 Task: In the  document historygeo.html Share this file with 'softage.6@softage.net' Make a copy of the file 'without changing the auto name' Delete the  copy of the file
Action: Mouse moved to (39, 79)
Screenshot: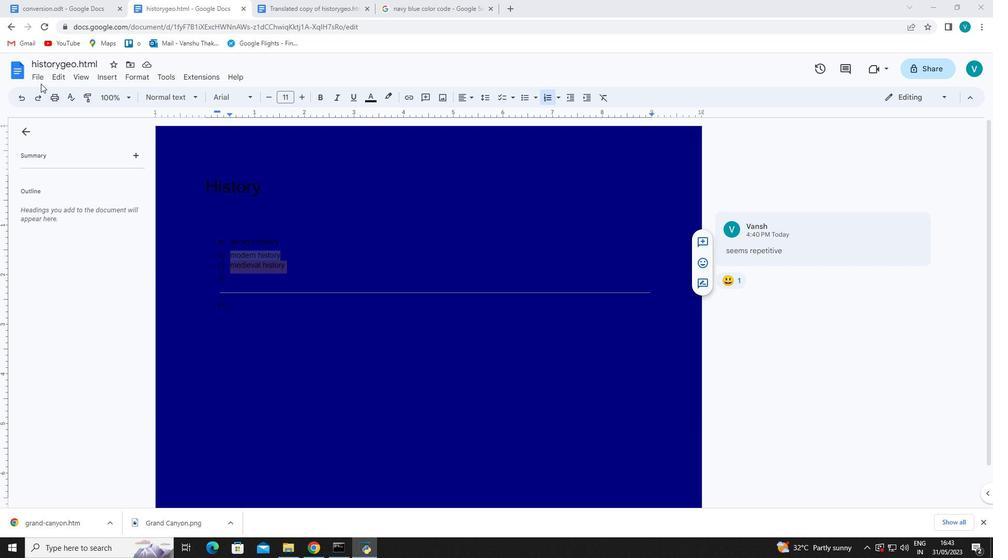 
Action: Mouse pressed left at (39, 79)
Screenshot: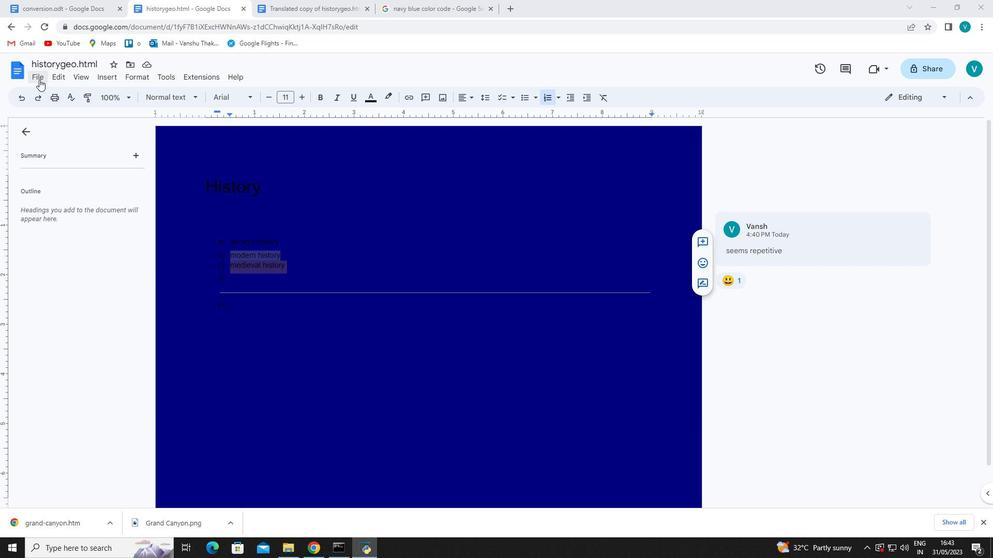 
Action: Mouse moved to (212, 151)
Screenshot: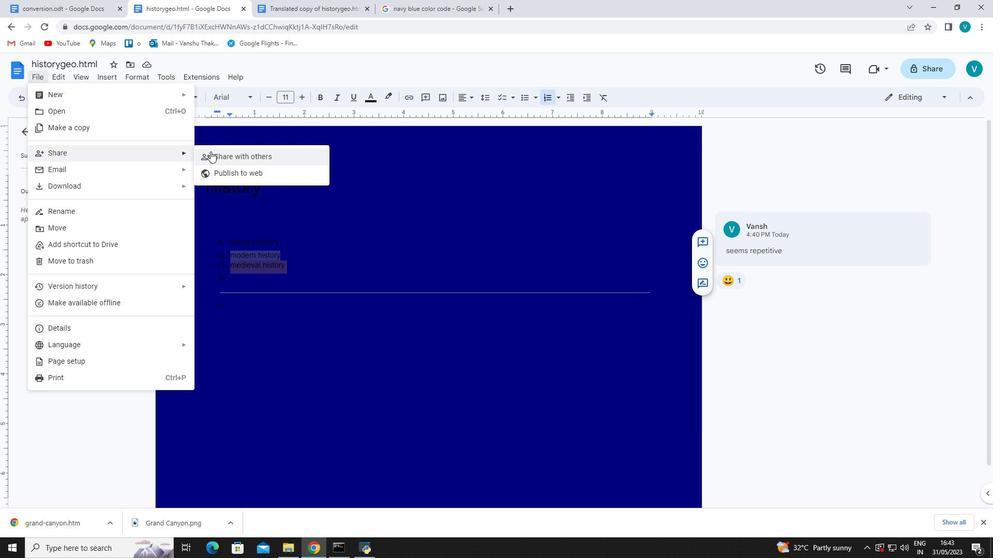 
Action: Mouse pressed left at (212, 151)
Screenshot: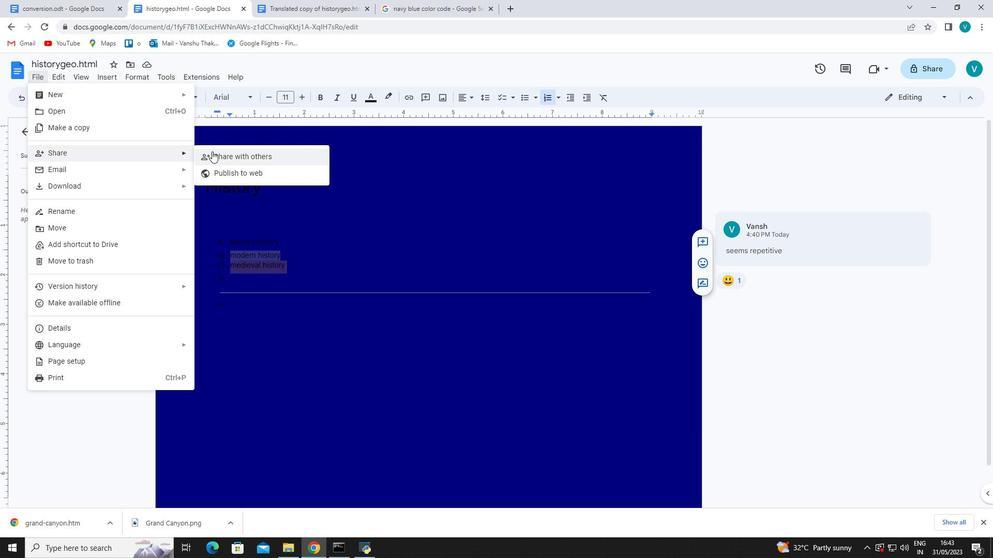 
Action: Mouse moved to (418, 219)
Screenshot: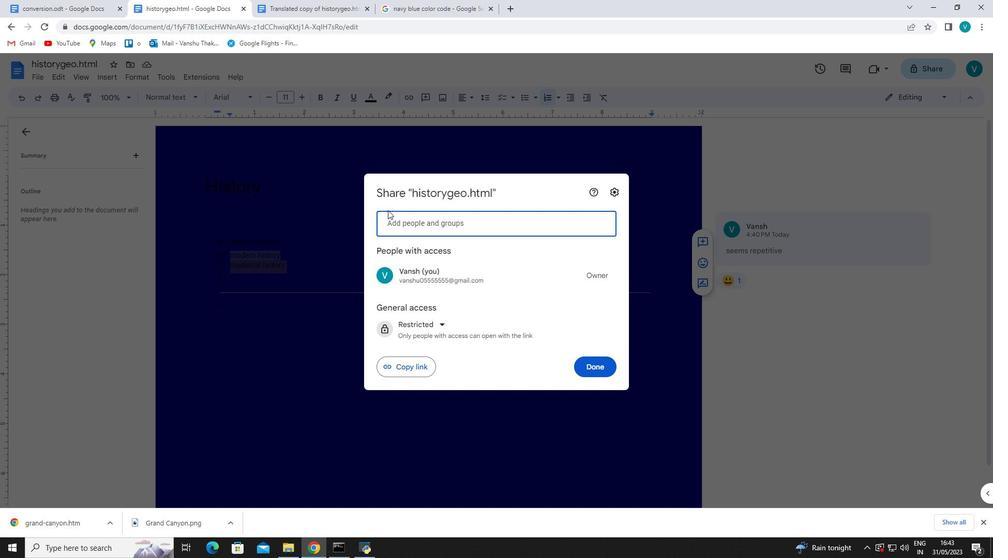 
Action: Mouse pressed left at (418, 219)
Screenshot: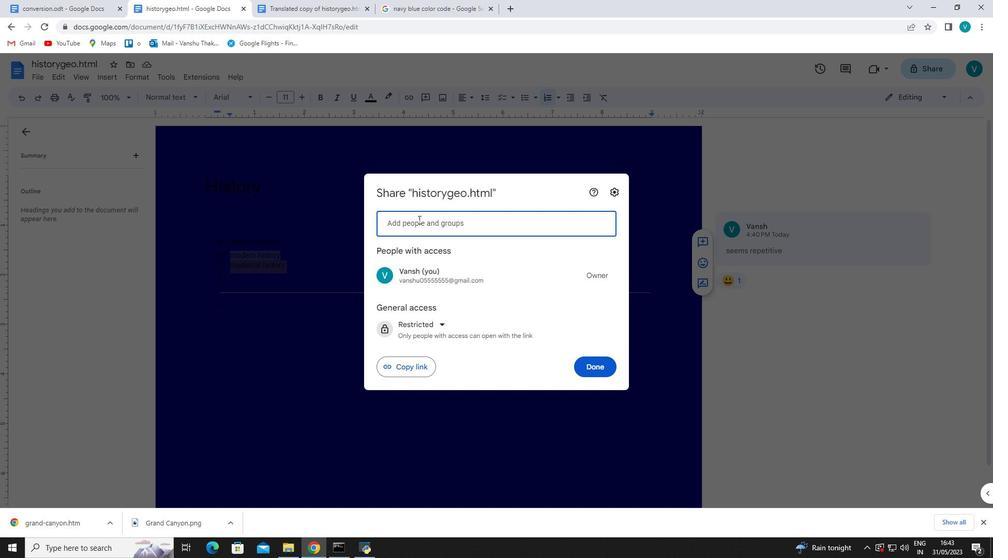 
Action: Mouse moved to (420, 219)
Screenshot: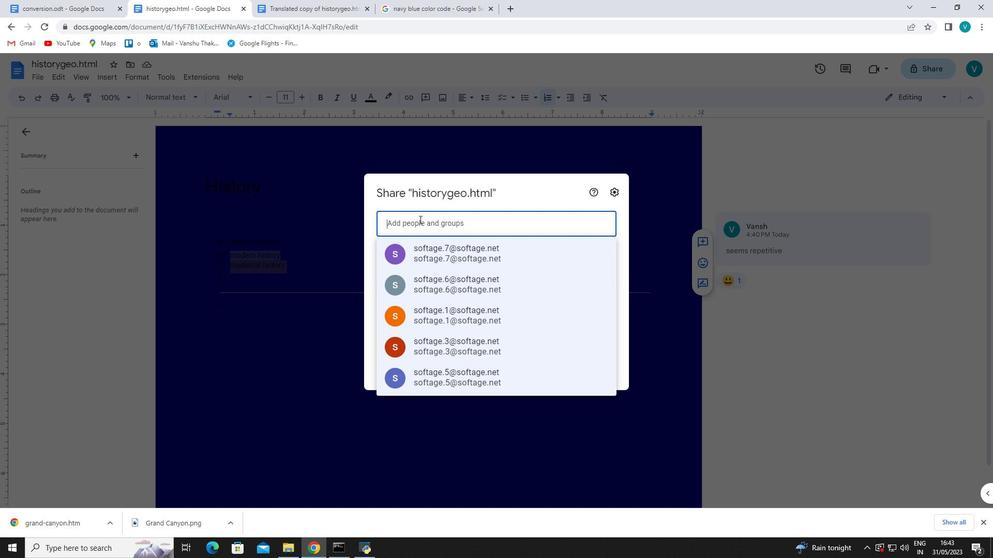 
Action: Key pressed softage.6<Key.shift>@softage.net
Screenshot: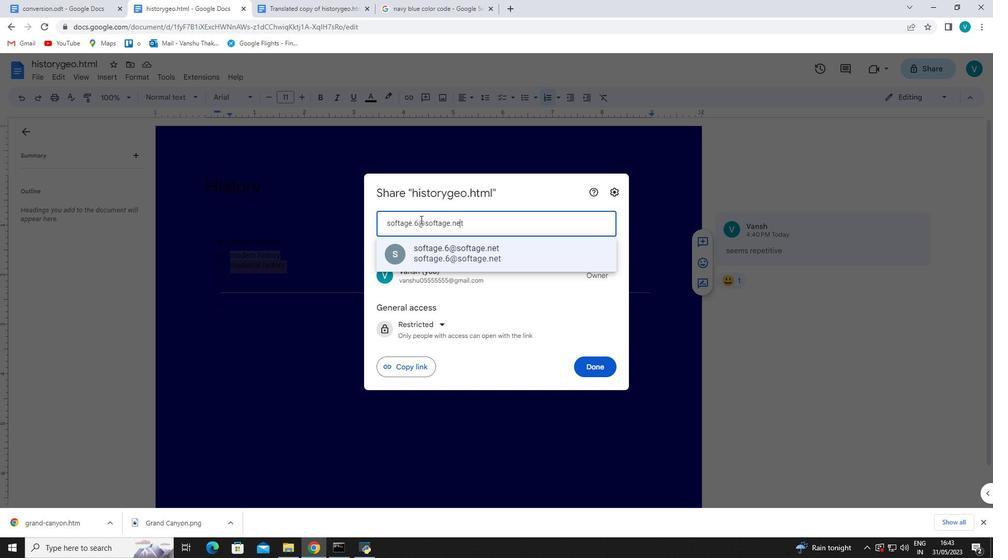 
Action: Mouse moved to (475, 255)
Screenshot: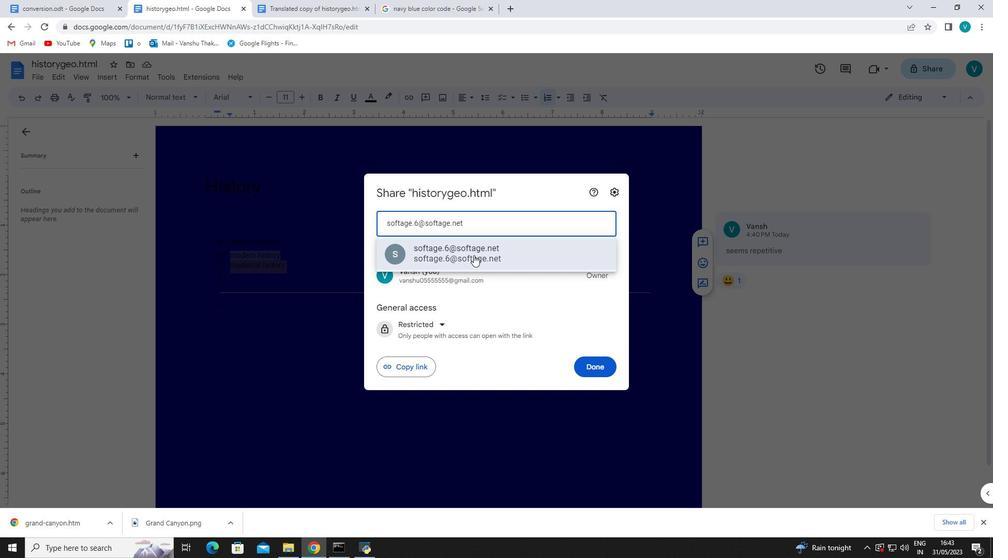 
Action: Mouse pressed left at (475, 255)
Screenshot: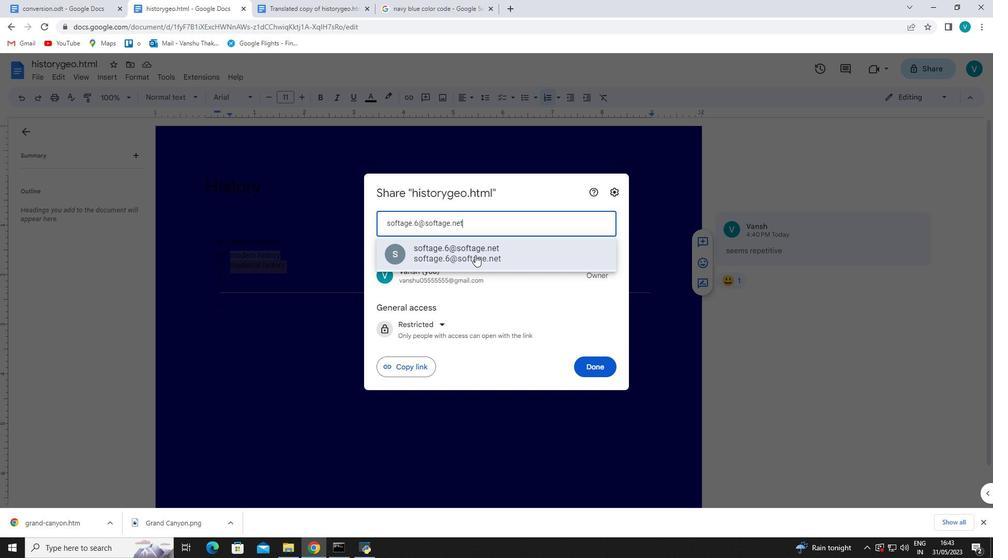 
Action: Mouse moved to (591, 353)
Screenshot: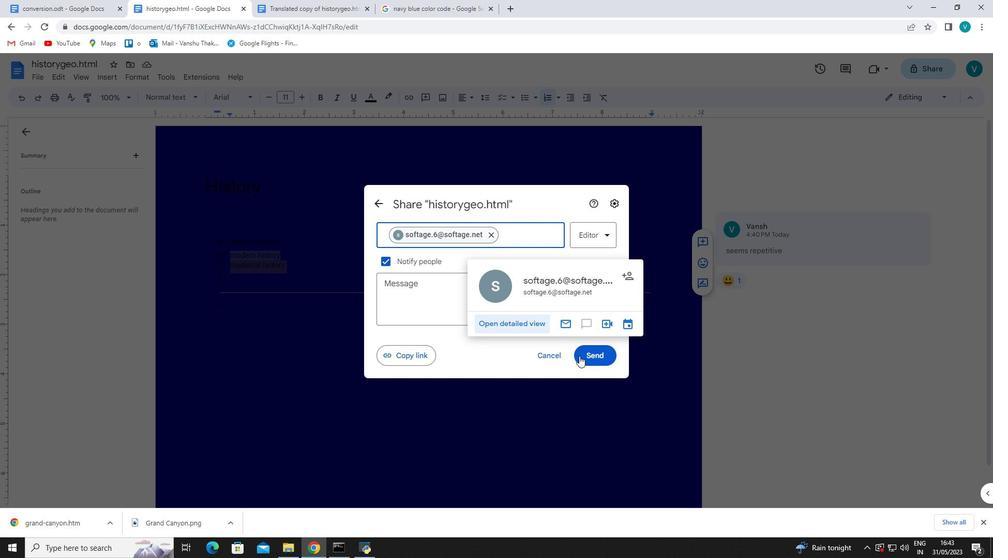 
Action: Mouse pressed left at (591, 353)
Screenshot: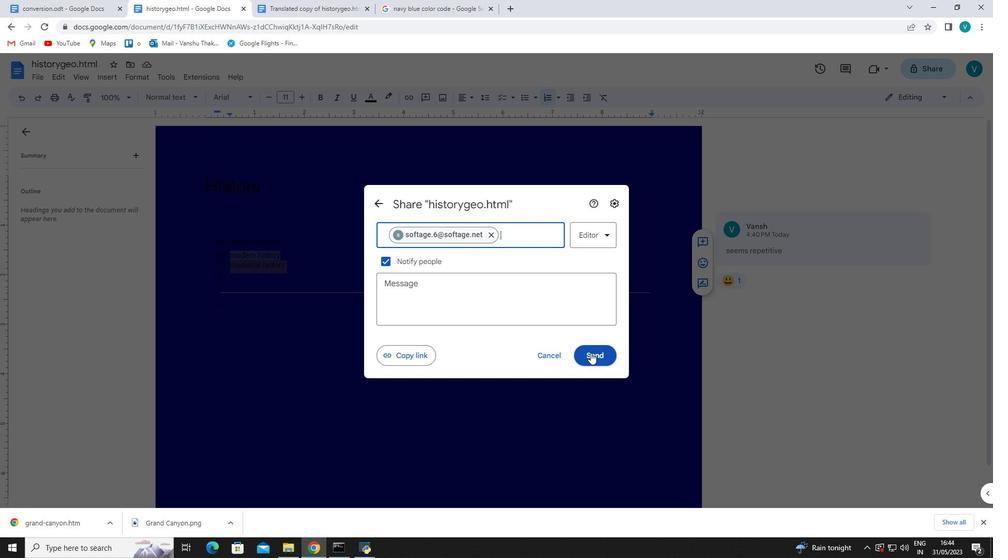 
Action: Mouse moved to (41, 82)
Screenshot: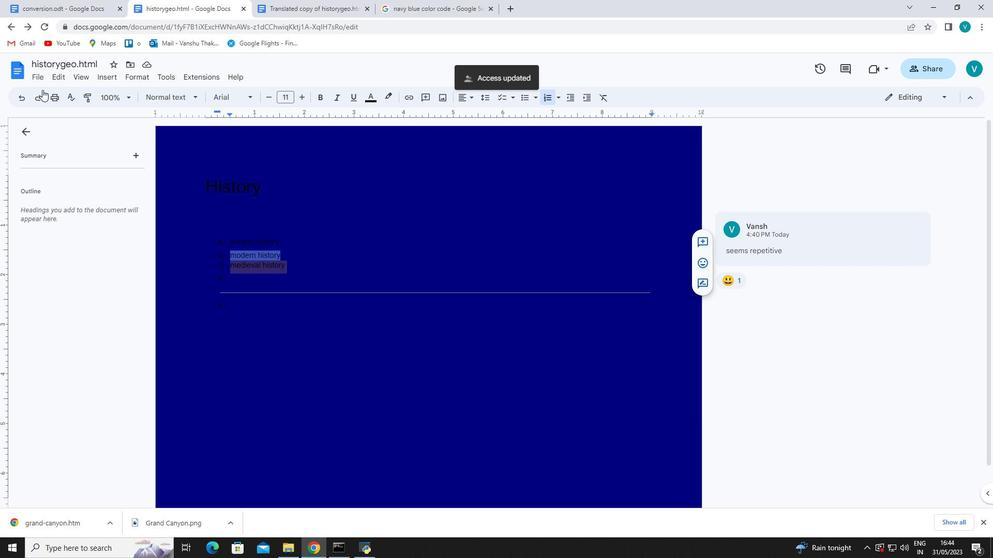 
Action: Mouse pressed left at (41, 82)
Screenshot: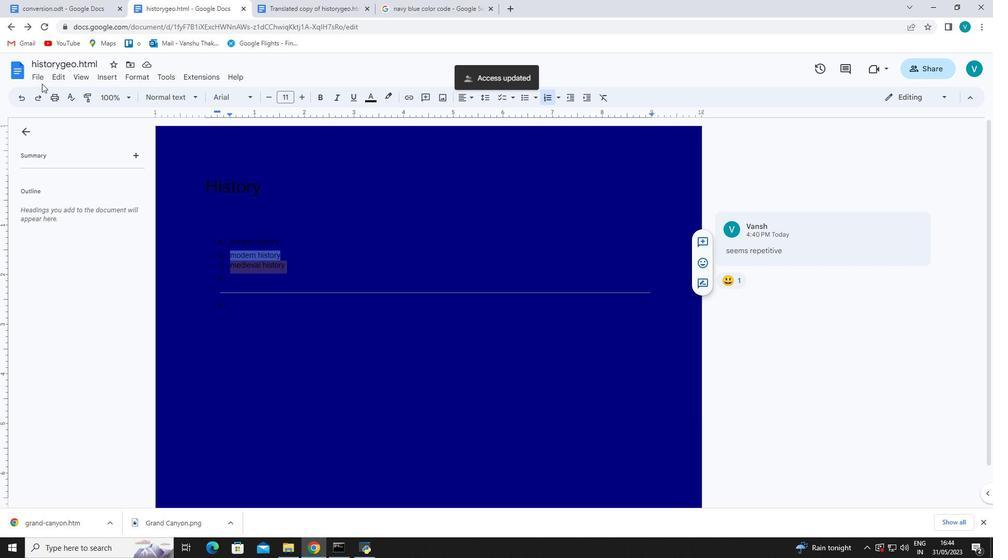 
Action: Mouse moved to (111, 131)
Screenshot: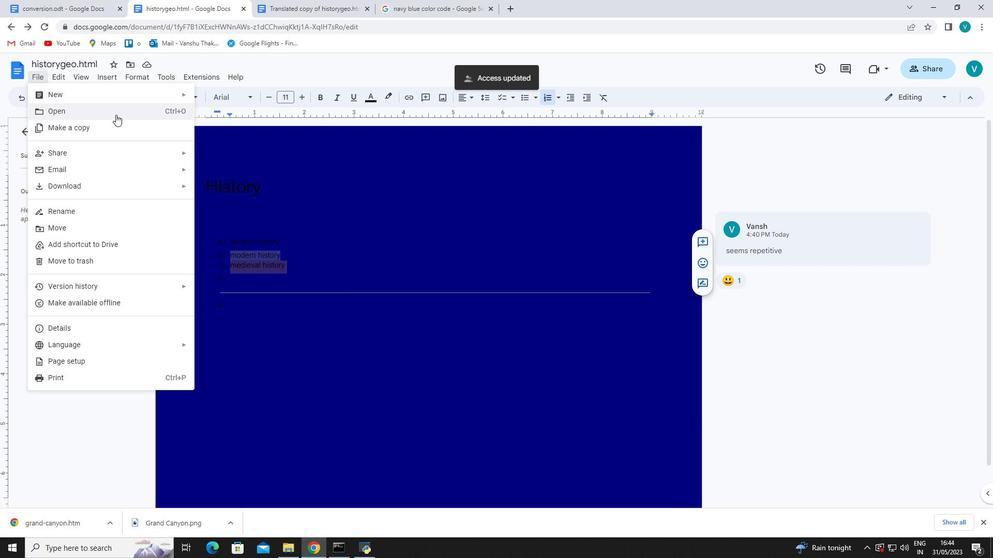 
Action: Mouse pressed left at (111, 131)
Screenshot: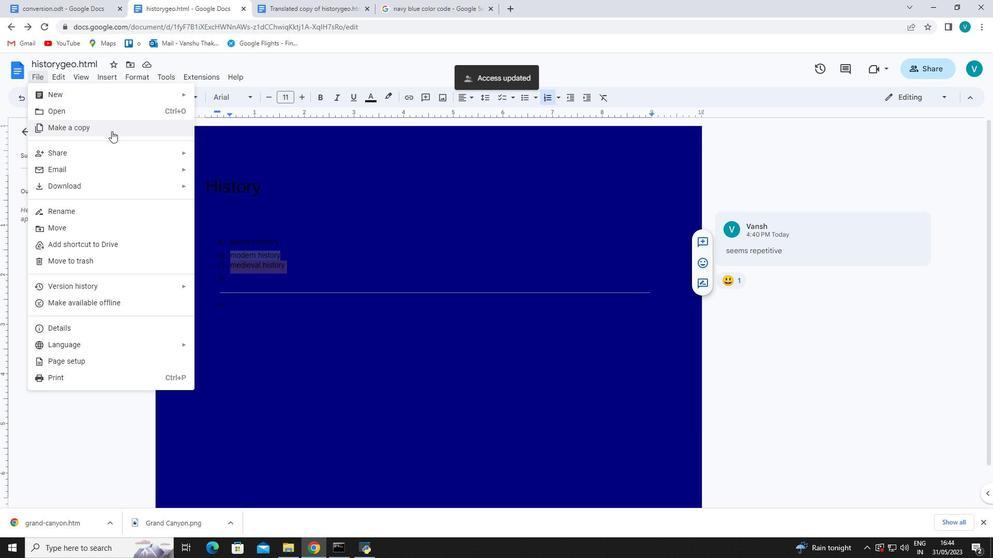
Action: Mouse moved to (516, 362)
Screenshot: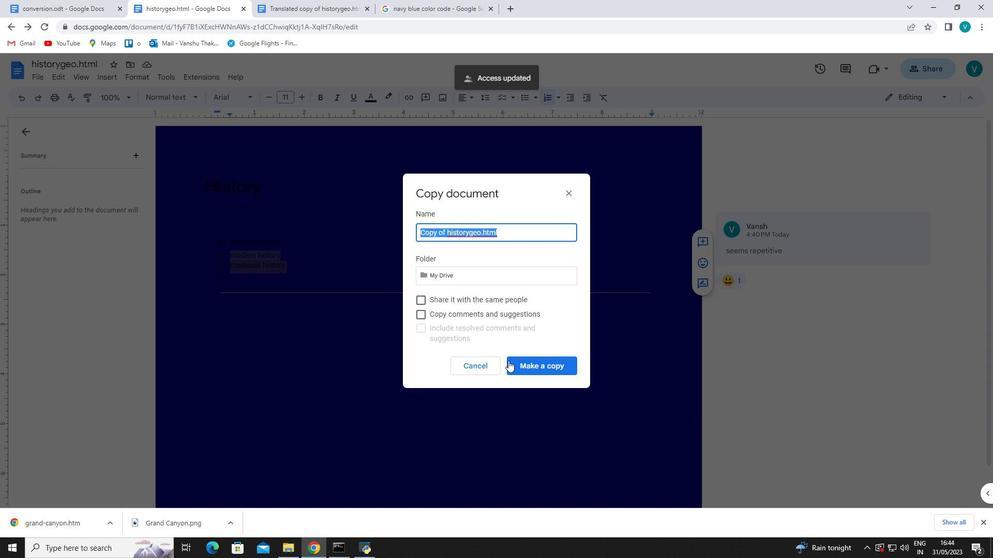 
Action: Mouse pressed left at (516, 362)
Screenshot: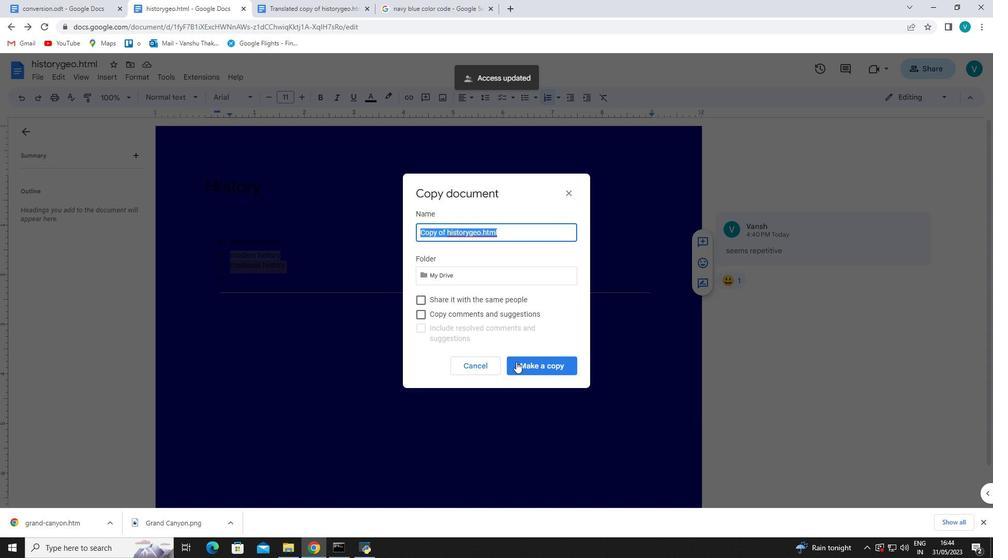 
Action: Mouse moved to (216, 0)
Screenshot: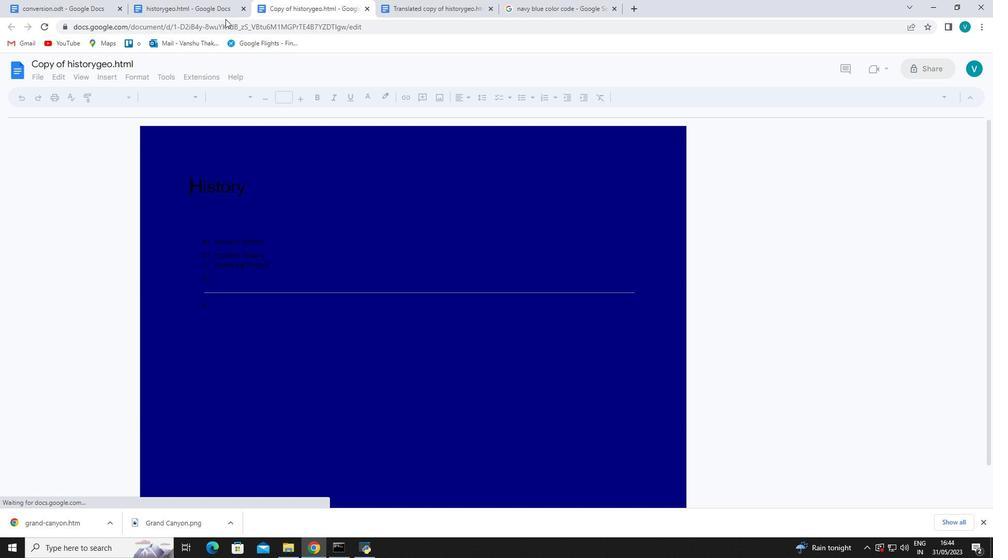
Action: Mouse pressed left at (216, 0)
Screenshot: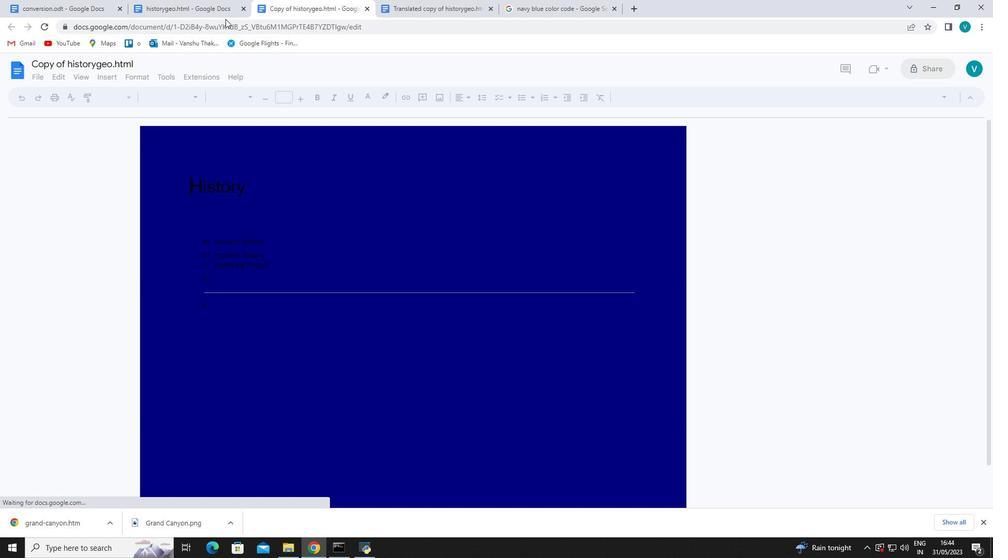 
Action: Mouse moved to (44, 77)
Screenshot: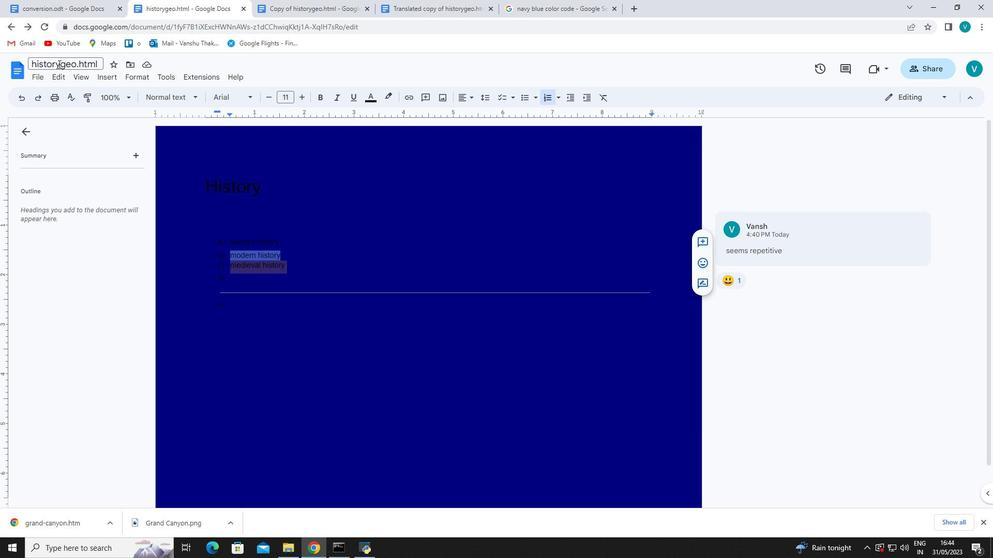 
Action: Mouse pressed left at (44, 77)
Screenshot: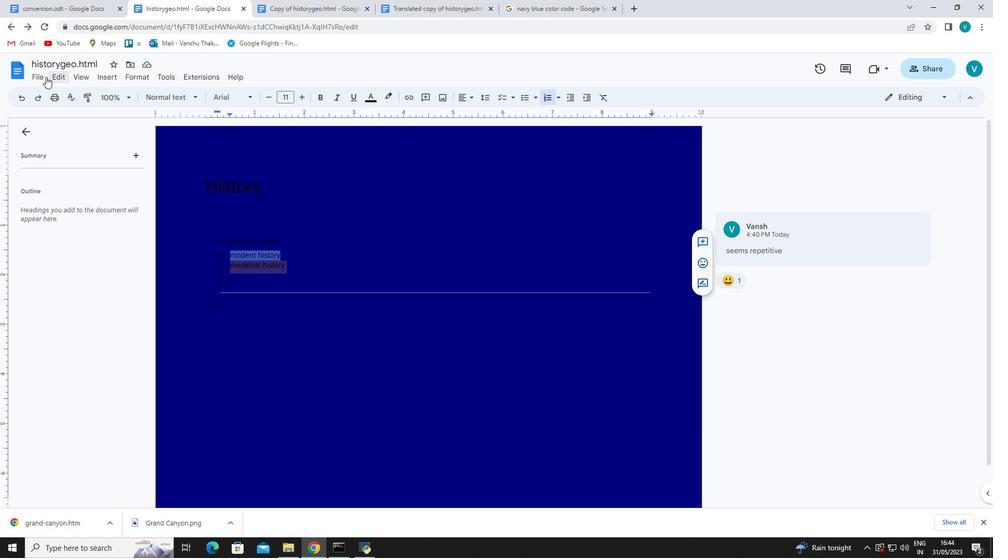 
Action: Mouse moved to (82, 264)
Screenshot: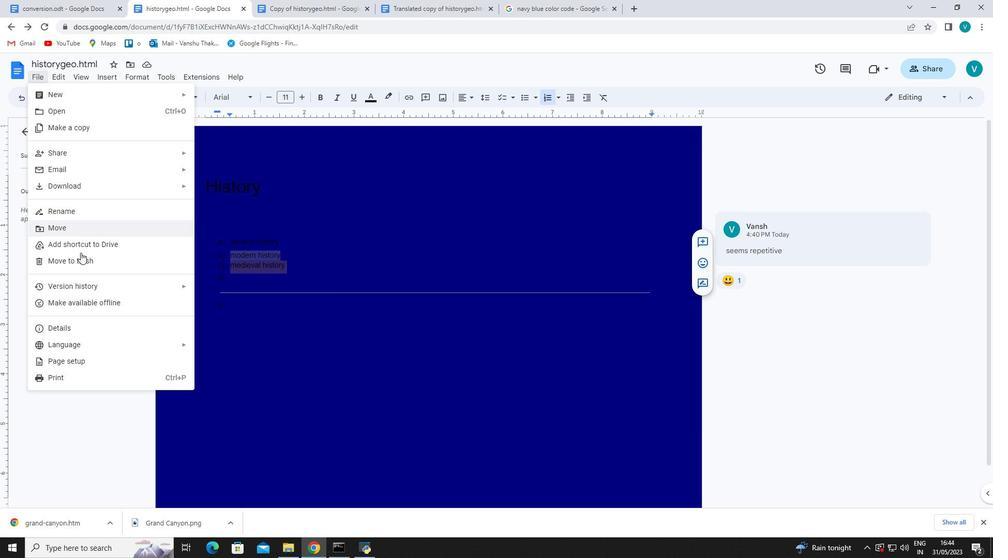 
Action: Mouse pressed left at (82, 264)
Screenshot: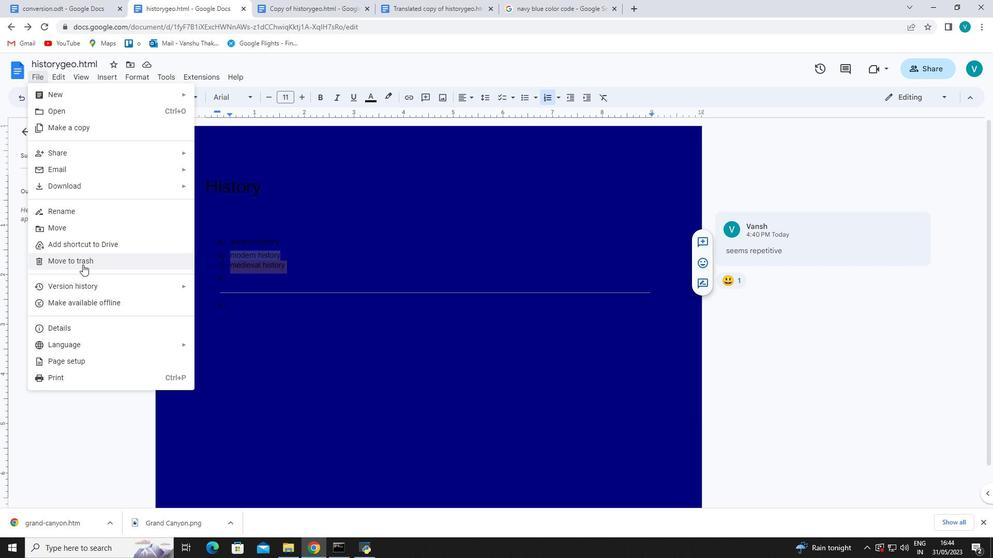 
Action: Mouse moved to (602, 319)
Screenshot: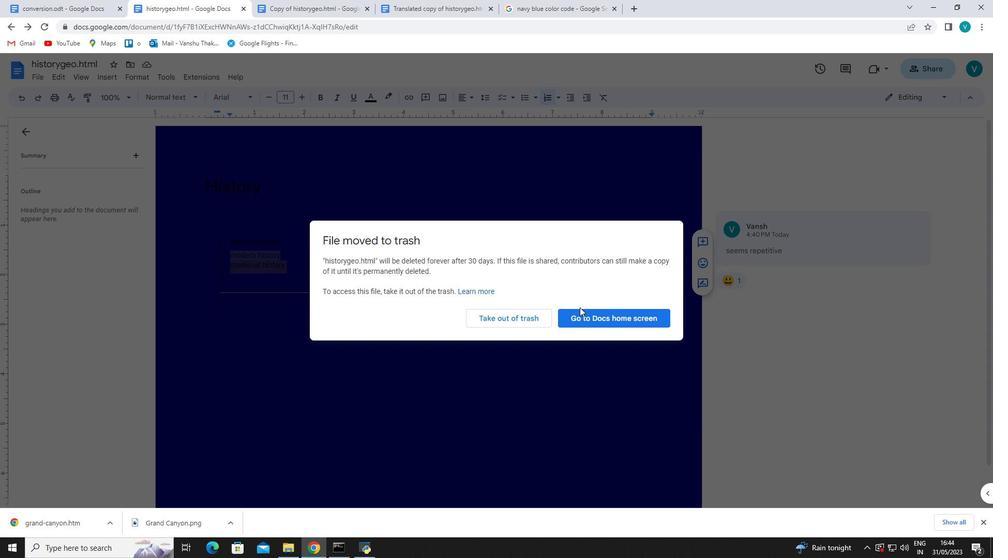 
Action: Mouse pressed left at (602, 319)
Screenshot: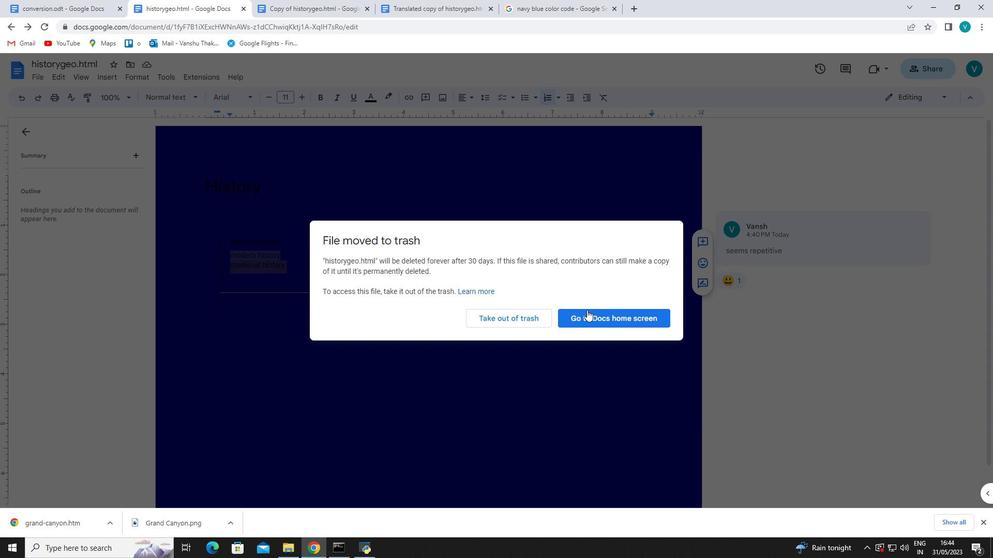 
Action: Mouse moved to (290, 452)
Screenshot: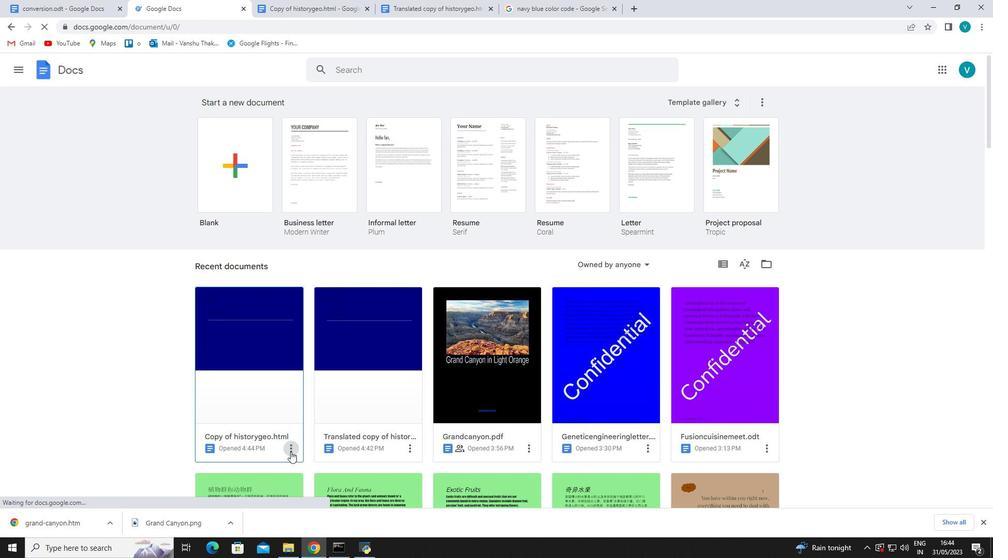 
Action: Mouse pressed left at (290, 452)
Screenshot: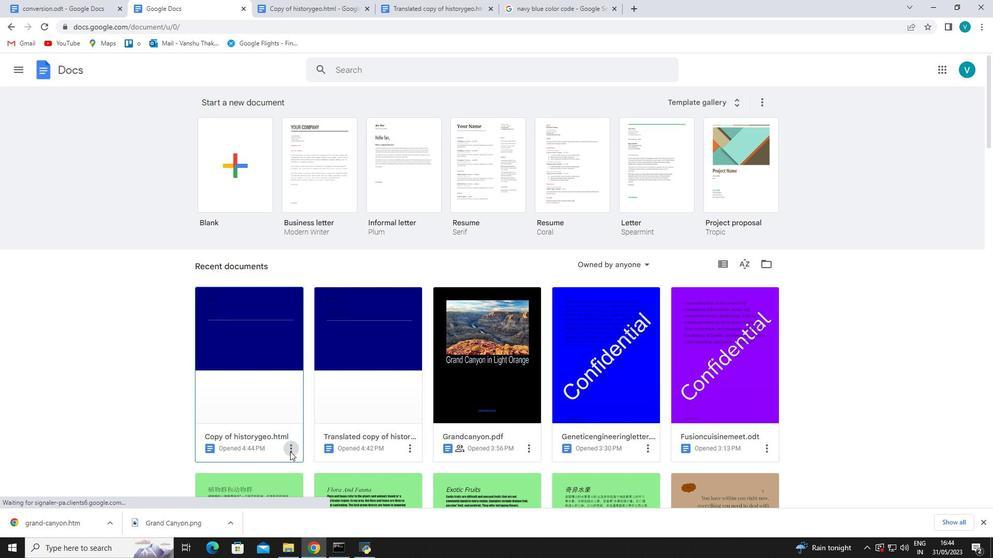 
Action: Mouse moved to (305, 388)
Screenshot: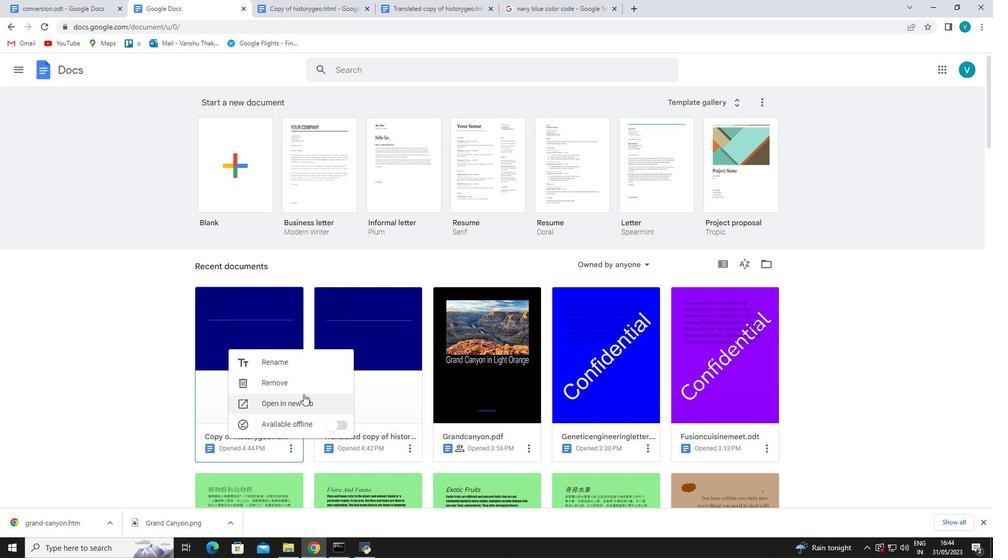 
Action: Mouse pressed left at (305, 388)
Screenshot: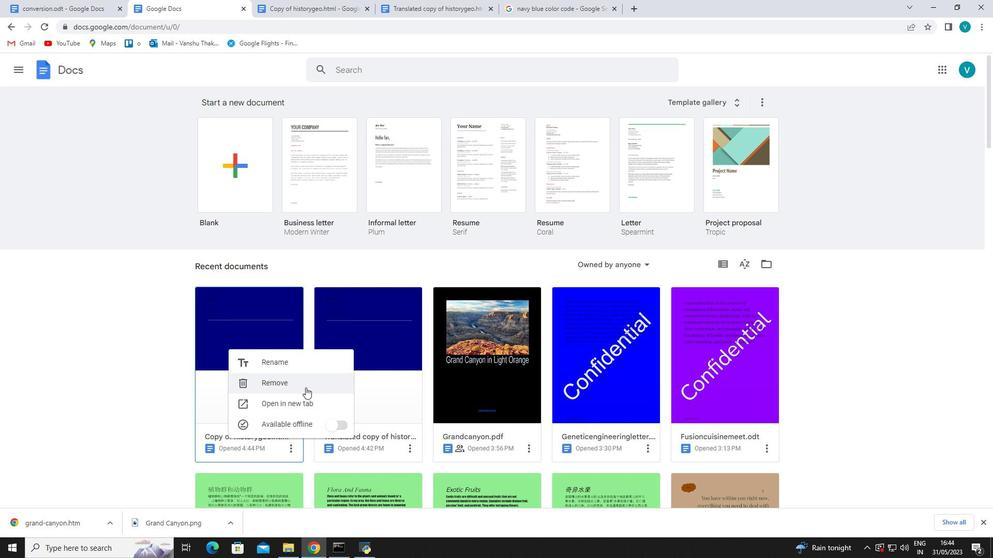 
Action: Mouse moved to (624, 321)
Screenshot: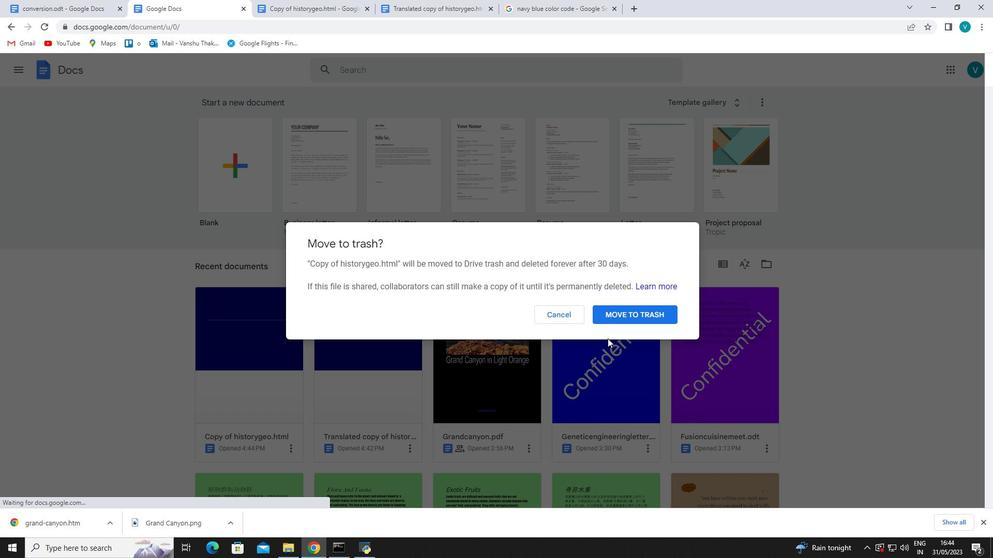 
Action: Mouse pressed left at (624, 321)
Screenshot: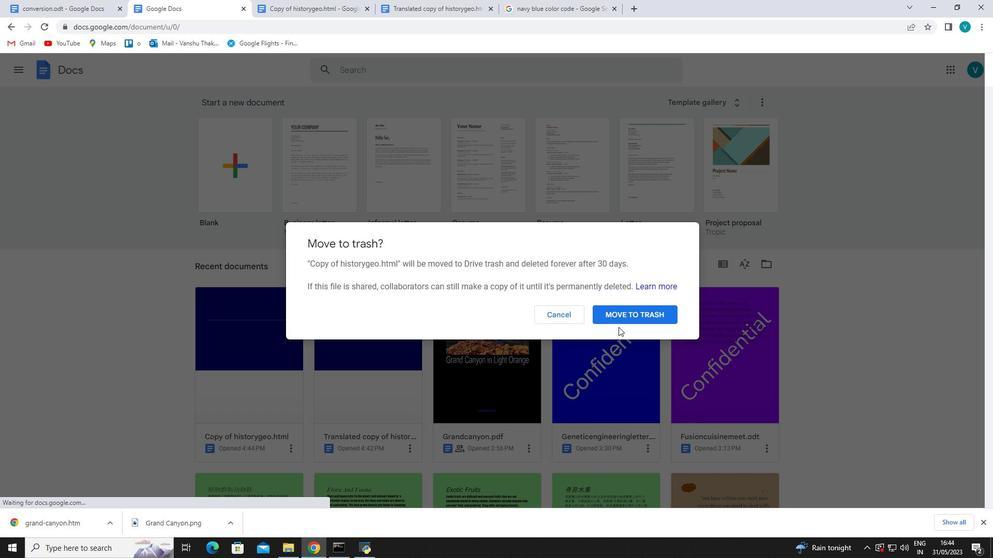 
Action: Mouse moved to (387, 184)
Screenshot: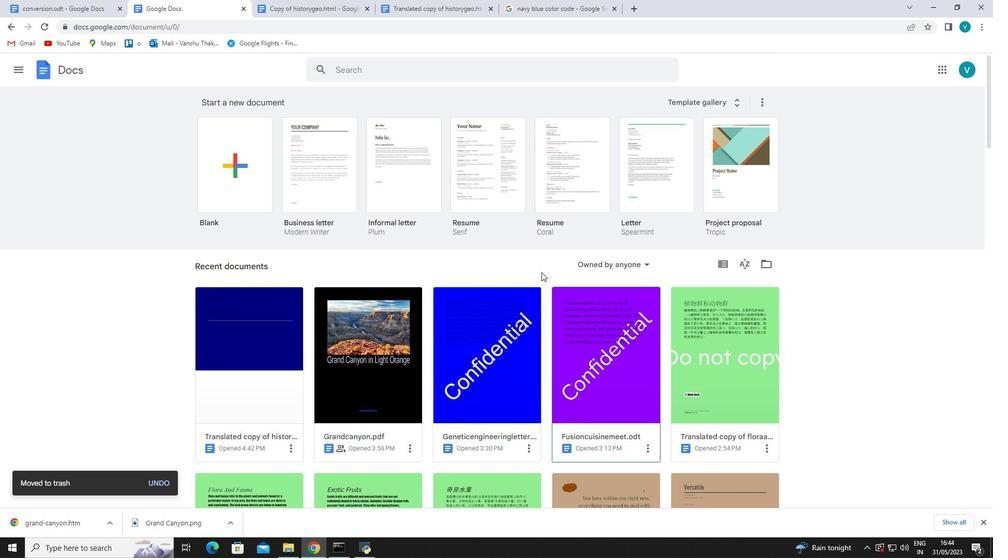 
